 Task: Add a field from the Popular template Effort Level a blank project AgileConnection
Action: Mouse moved to (948, 89)
Screenshot: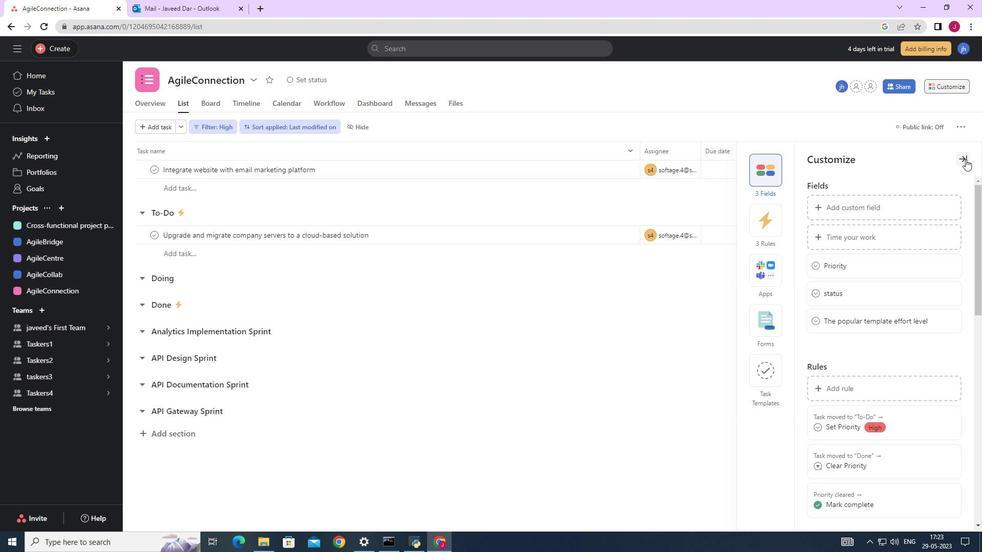 
Action: Mouse pressed left at (948, 89)
Screenshot: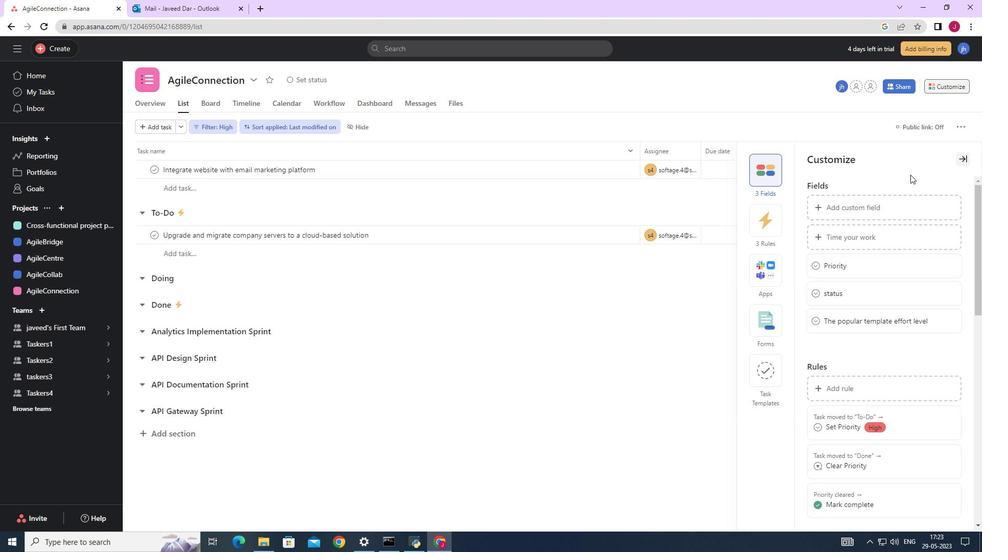 
Action: Mouse moved to (851, 202)
Screenshot: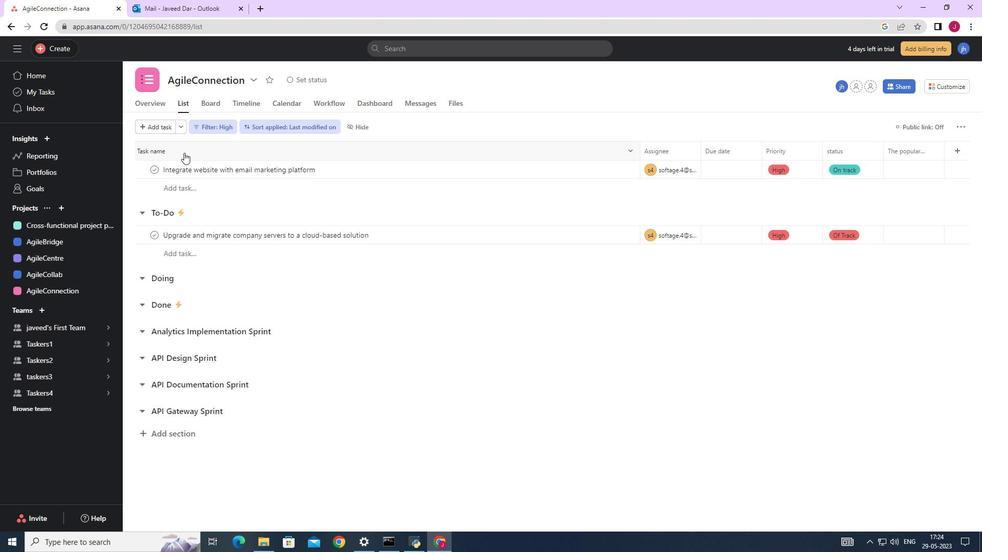 
Action: Mouse pressed left at (851, 202)
Screenshot: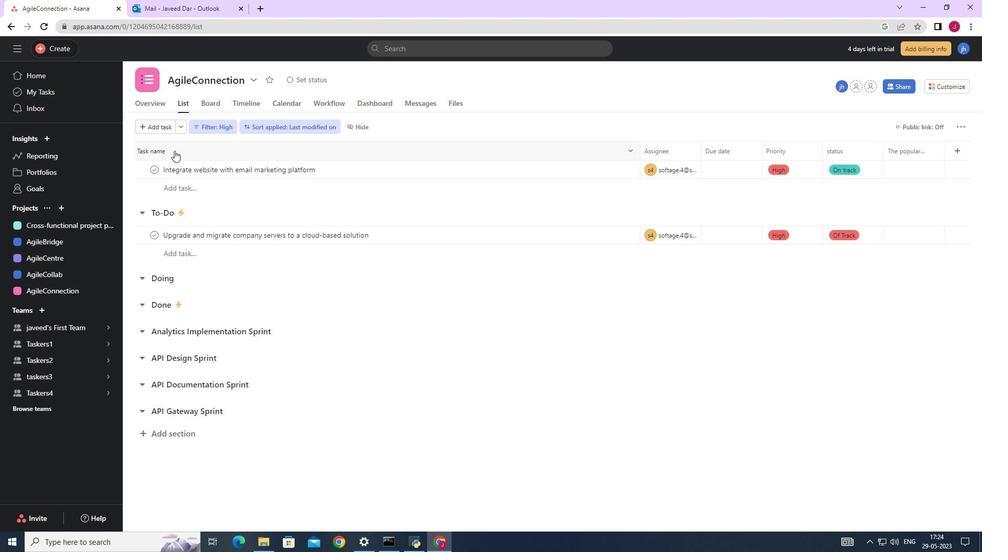 
Action: Mouse moved to (448, 176)
Screenshot: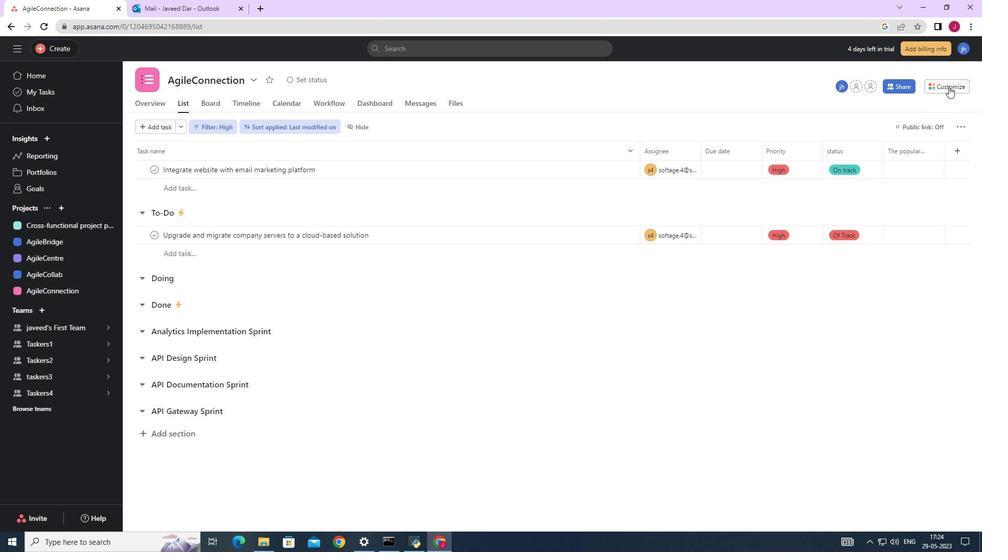 
Action: Key pressed <Key.caps_lock>T<Key.caps_lock>he<Key.space>popular<Key.space>template<Key.space>effort<Key.space>level
Screenshot: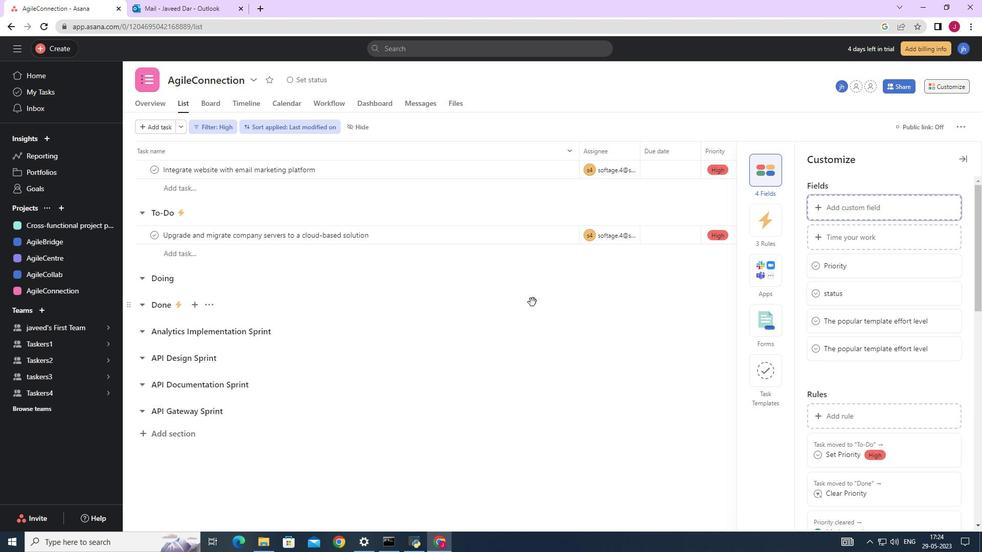 
Action: Mouse moved to (593, 345)
Screenshot: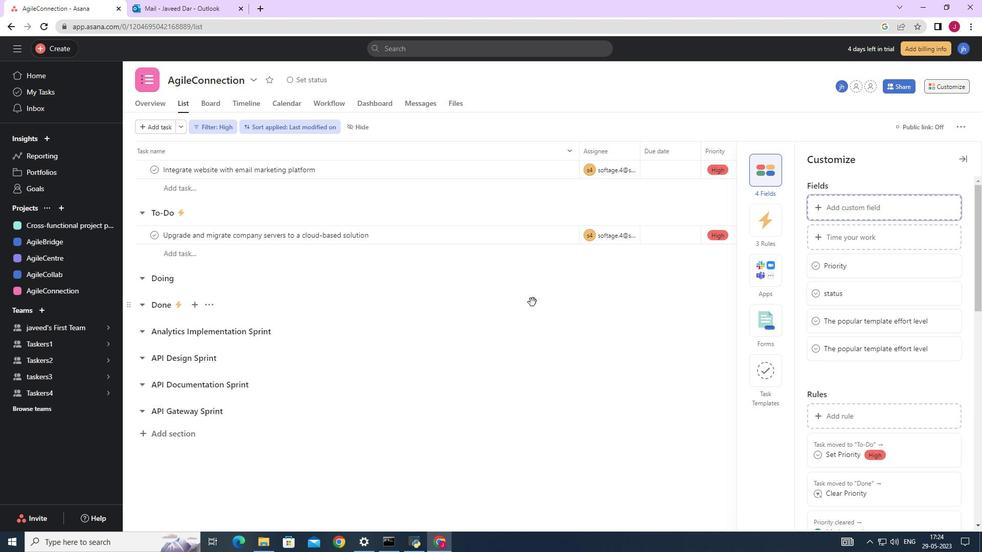 
Action: Mouse pressed left at (593, 345)
Screenshot: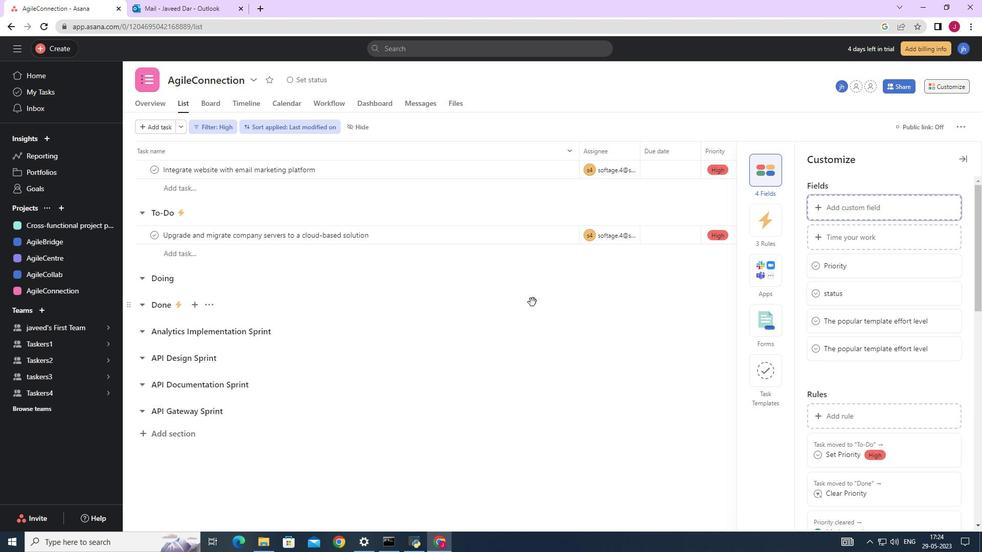 
Action: Mouse moved to (969, 158)
Screenshot: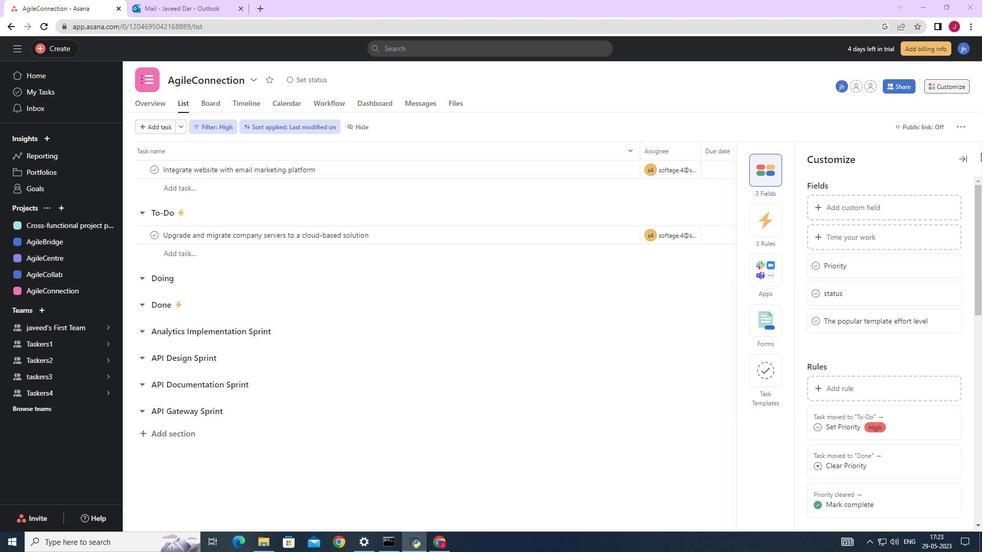 
Action: Mouse pressed left at (969, 158)
Screenshot: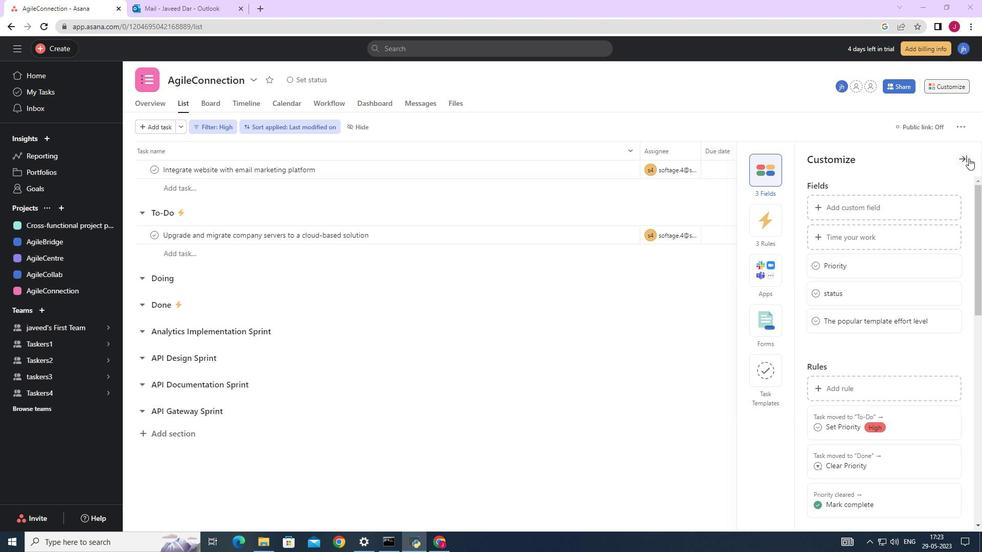 
Action: Mouse moved to (949, 87)
Screenshot: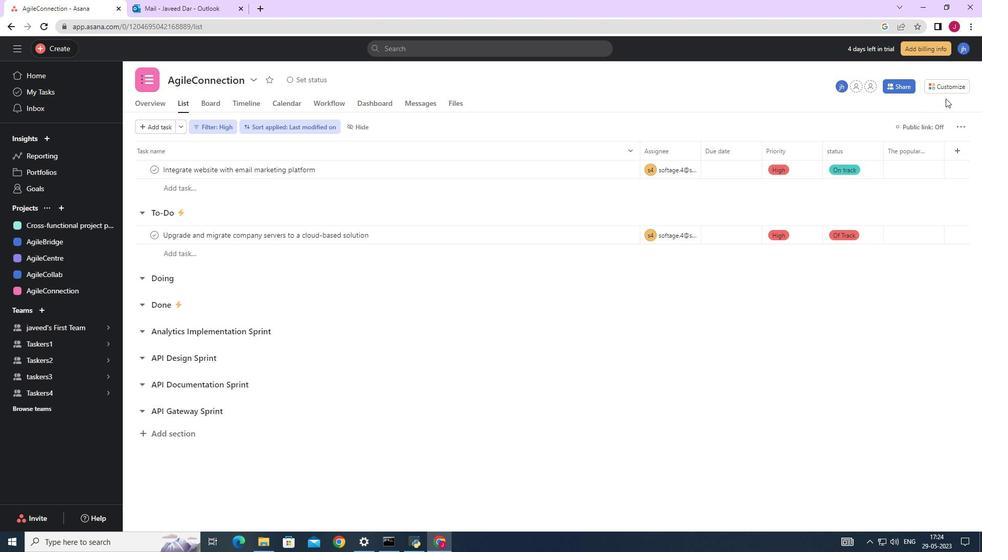 
Action: Mouse pressed left at (949, 87)
Screenshot: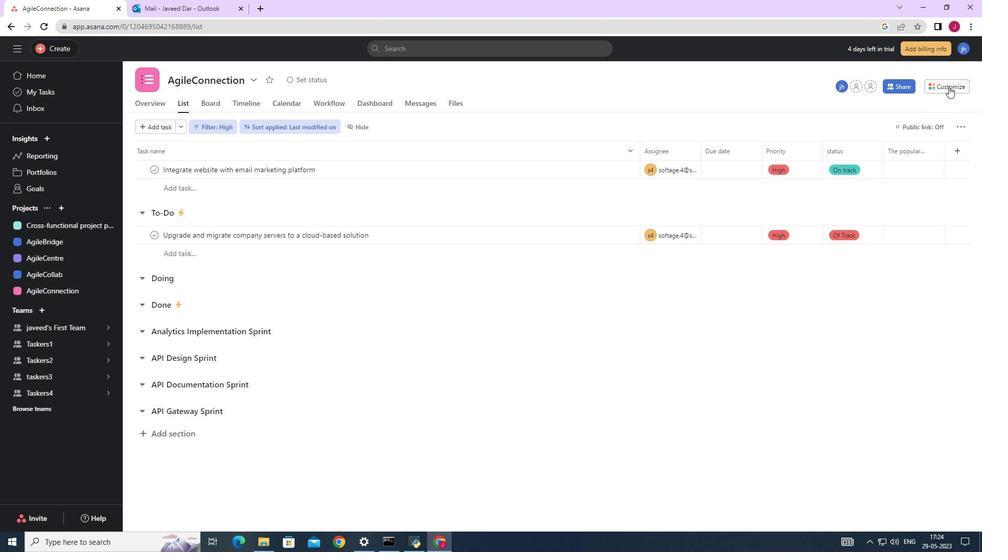 
Action: Mouse moved to (846, 209)
Screenshot: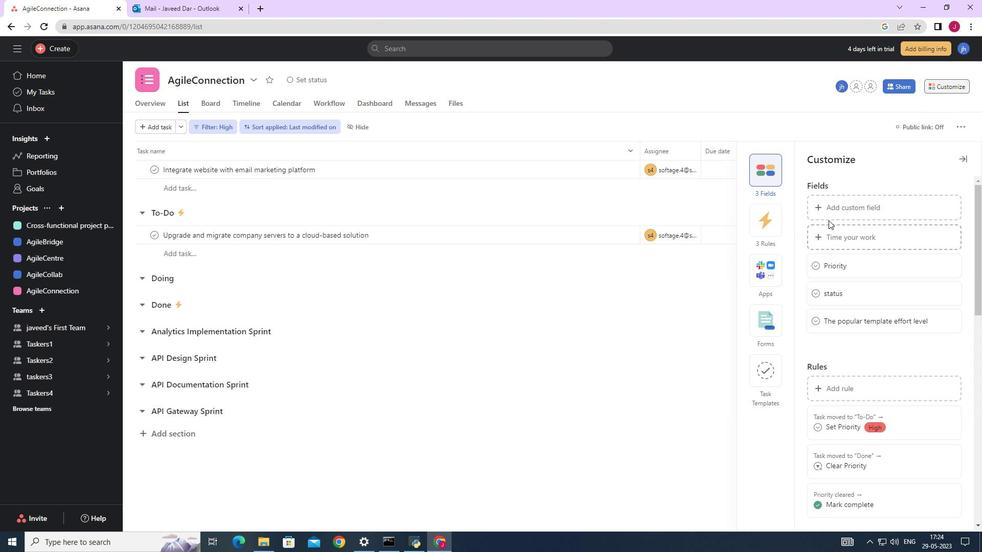 
Action: Mouse pressed left at (846, 209)
Screenshot: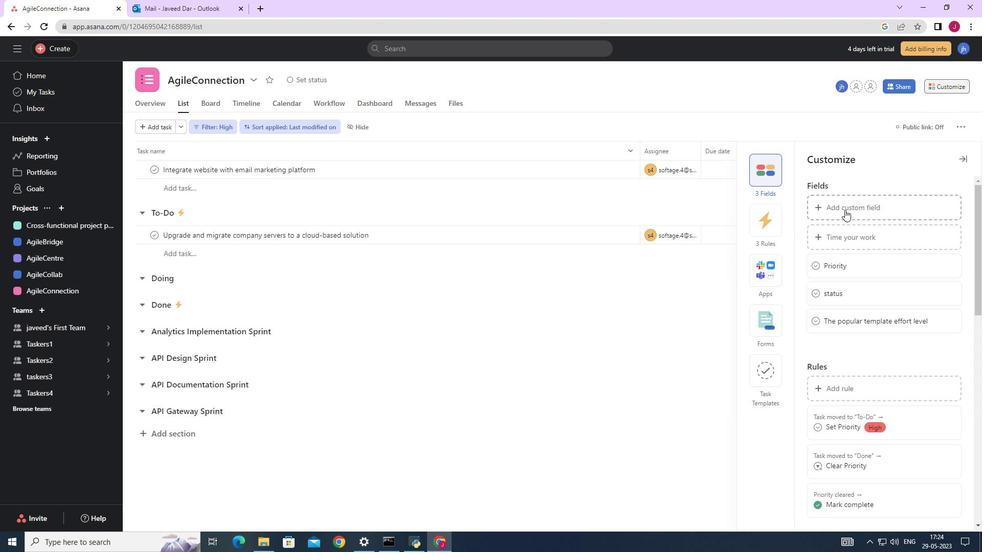 
Action: Mouse moved to (441, 158)
Screenshot: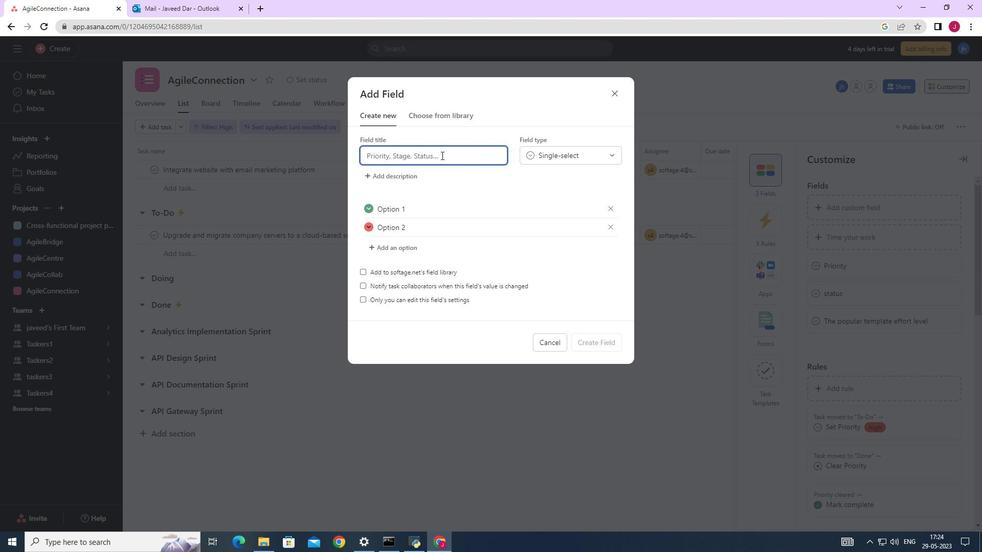
Action: Mouse pressed left at (441, 158)
Screenshot: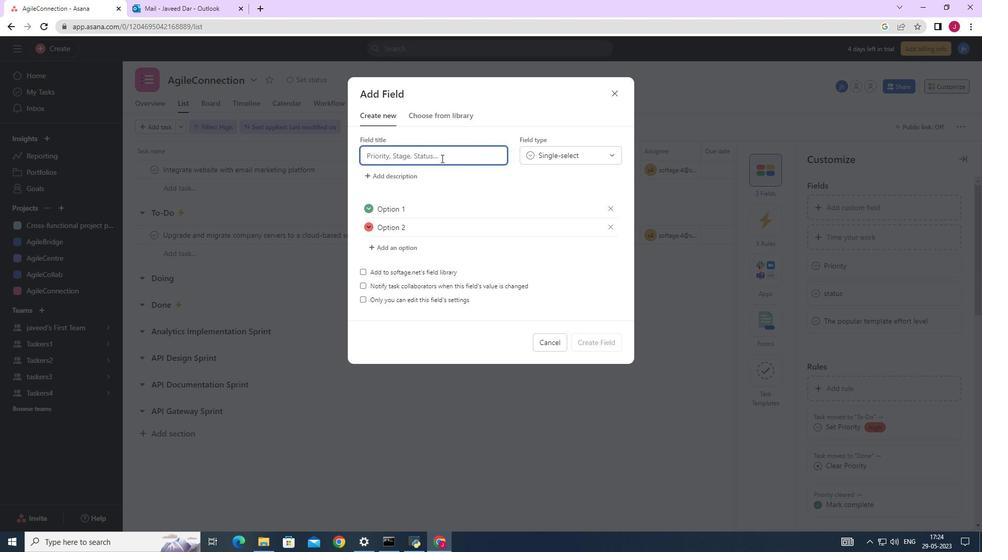 
Action: Mouse moved to (444, 160)
Screenshot: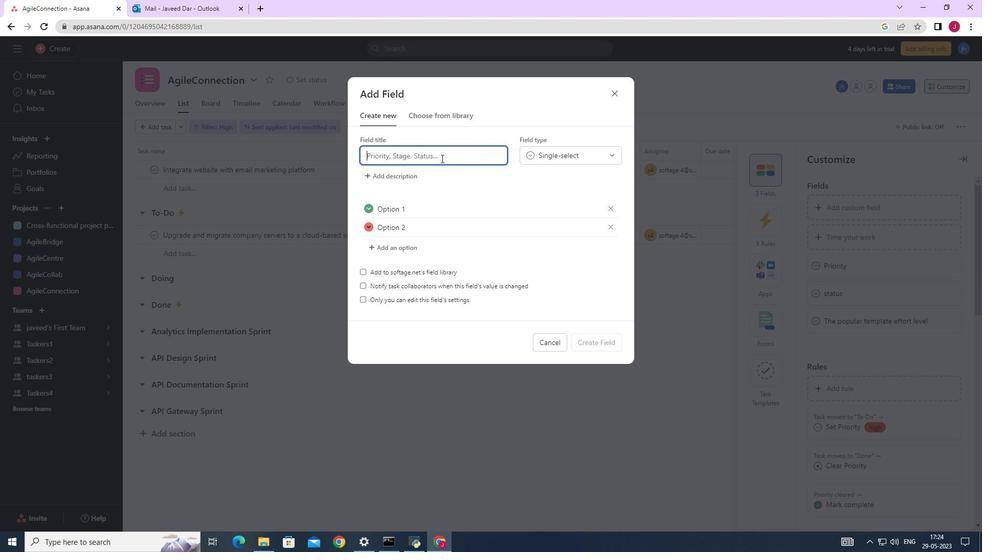 
Action: Key pressed <Key.caps_lock>T<Key.caps_lock>he<Key.space>popular<Key.space>template<Key.space>effort<Key.space>level
Screenshot: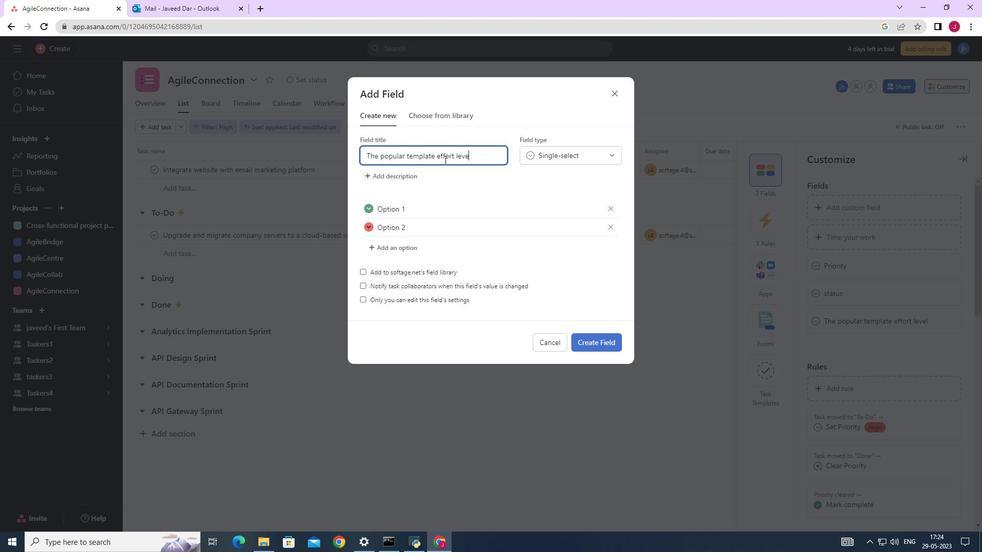 
Action: Mouse moved to (593, 343)
Screenshot: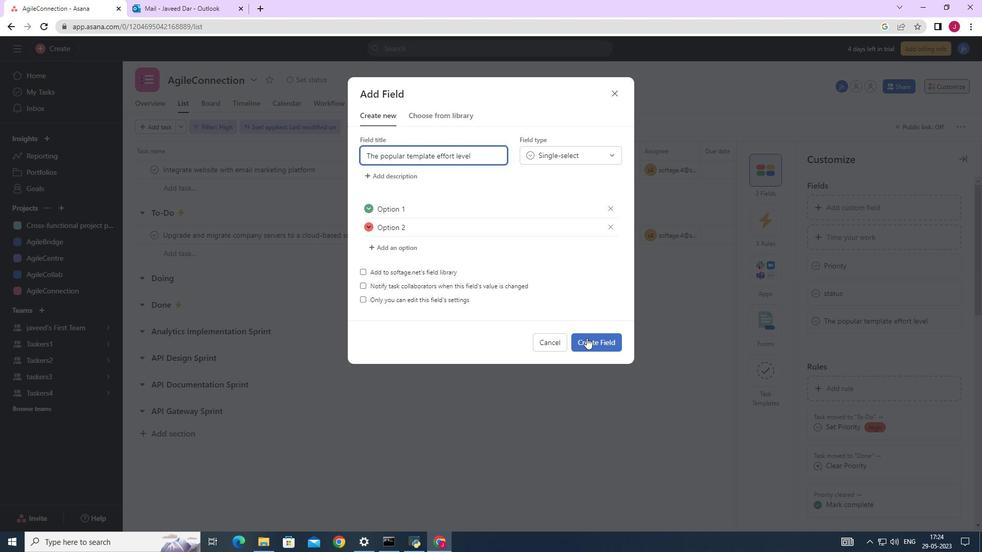 
Action: Mouse pressed left at (593, 343)
Screenshot: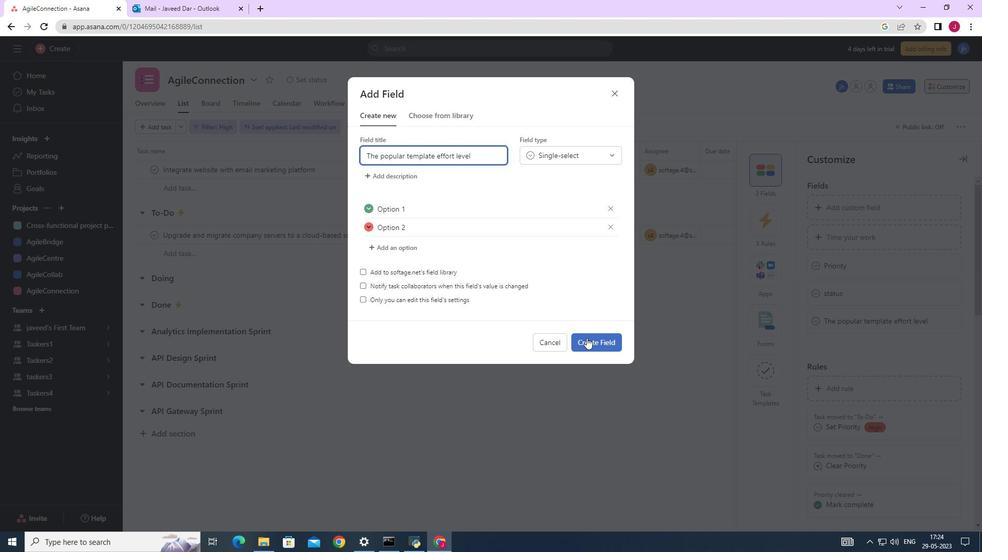 
Action: Mouse moved to (544, 304)
Screenshot: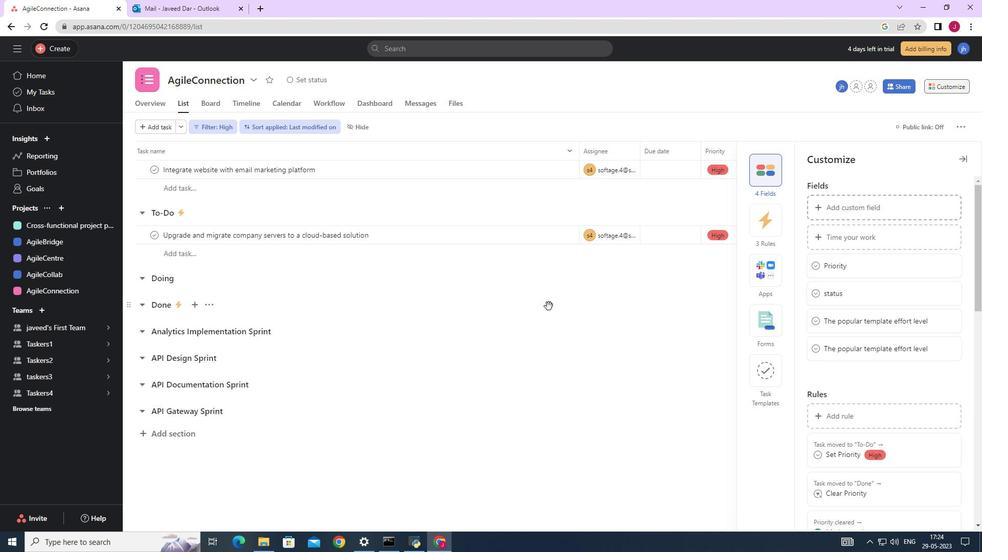 
